Task: Create an HTML button that triggers an alert when clicked using JavaScript.
Action: Mouse moved to (180, 66)
Screenshot: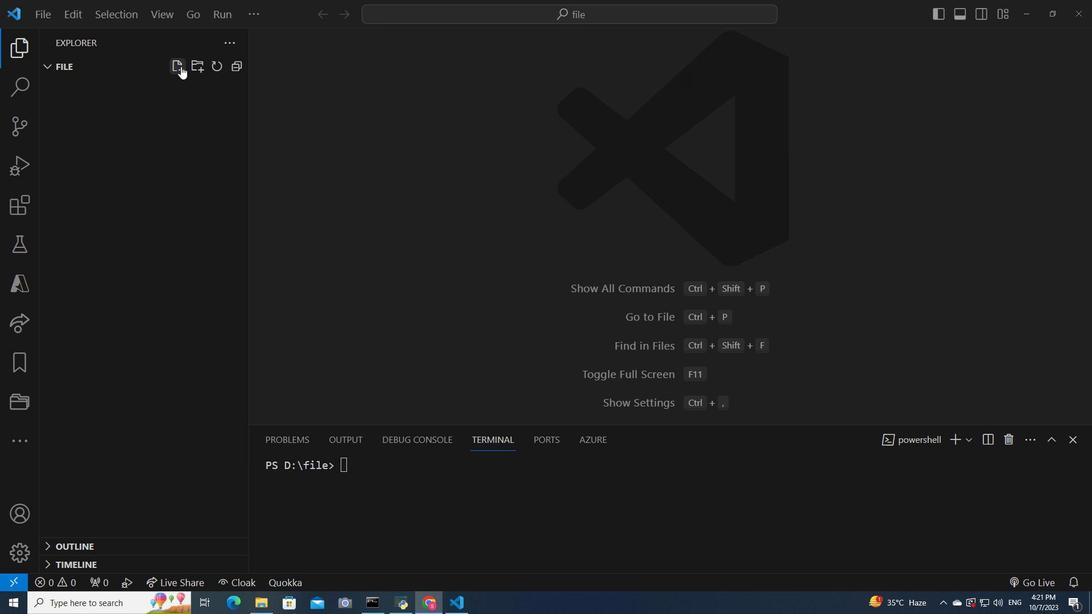 
Action: Mouse pressed left at (180, 66)
Screenshot: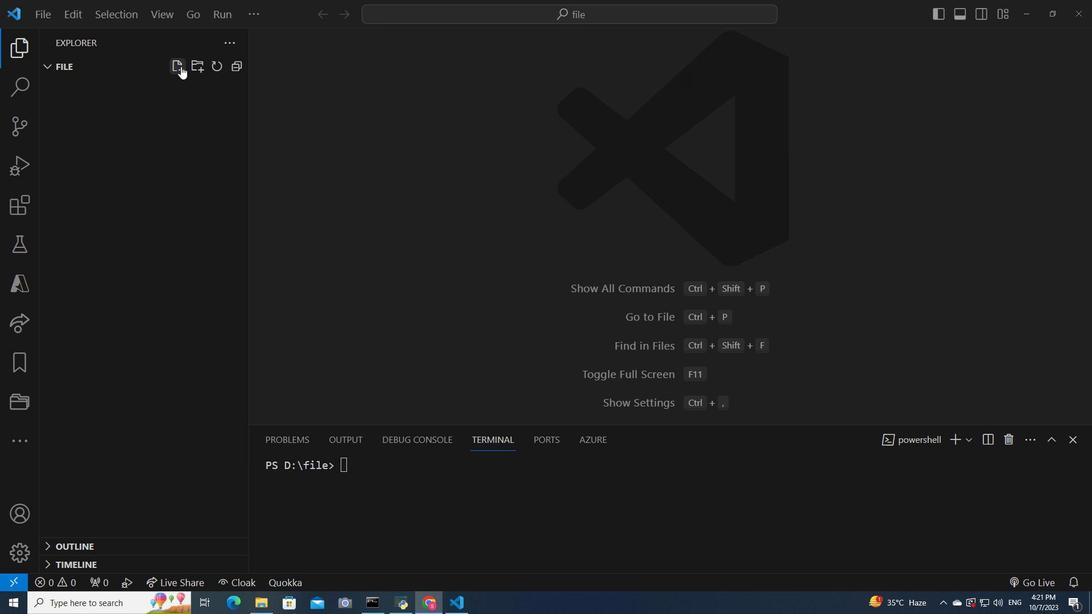 
Action: Mouse moved to (188, 87)
Screenshot: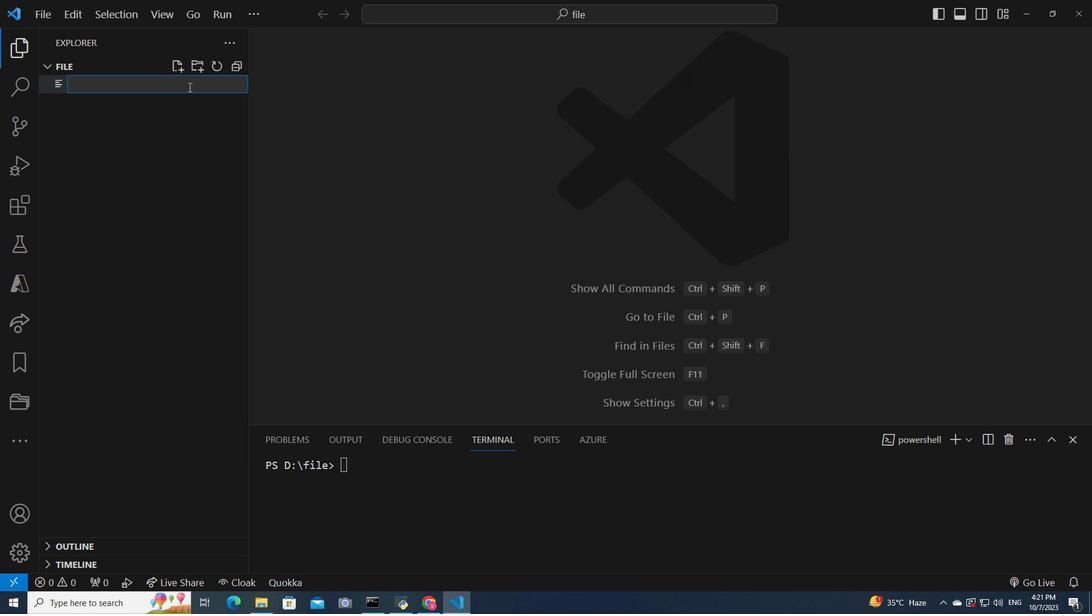 
Action: Key pressed button.html<Key.enter><Key.shift_r><<Key.shift>!<Key.shift>Docu<Key.backspace>type<Key.backspace><Key.backspace><Key.backspace><Key.backspace><Key.backspace><Key.backspace><Key.shift><Key.shift><Key.shift><Key.shift><Key.shift><Key.shift><Key.shift><Key.shift><Key.shift><Key.shift>OCTYPE<Key.space>html<Key.shift_r>><Key.enter><Key.shift_r><html<Key.shift_r>><Key.enter><Key.shift_r><head<Key.shift_r><Key.shift_r><Key.shift_r><Key.shift_r><Key.shift_r><Key.shift_r><Key.shift_r><Key.shift_r>><Key.enter><Key.shift_r><Key.shift_r><Key.shift_r><Key.shift_r><Key.shift_r><Key.shift_r><Key.shift_r><Key.shift_r><Key.shift_r><Key.shift_r><Key.shift_r><Key.shift_r><Key.shift_r><title<Key.shift_r>><Key.shift><Key.shift><Key.shift><Key.shift><Key.shift><Key.shift><Key.shift><Key.shift><Key.shift><Key.shift><Key.shift><Key.shift><Key.shift><Key.shift>Button<Key.space><Key.shift>Alert<Key.space><Key.shift>Example<Key.right><Key.right><Key.right><Key.right><Key.right><Key.right><Key.right><Key.right><Key.down><Key.down><Key.enter><Key.up><Key.up><Key.right><Key.right><Key.right><Key.right><Key.right><Key.right><Key.right><Key.right><Key.right><Key.right><Key.right><Key.enter><Key.shift_r><body<Key.shift_r>><Key.enter><Key.shift_r><h<Key.backspace><Key.shift><Key.shift><Key.shift>!--<Key.space><Key.shift>HTML<Key.space><Key.shift><Key.shift><Key.shift><Key.shift><Key.shift><Key.shift><Key.shift><Key.shift><Key.shift><Key.shift><Key.shift><Key.shift><Key.shift><Key.shift><Key.shift>Button<Key.space><Key.right><Key.right><Key.right><Key.enter><Key.shift_r><button<Key.space>o<Key.backspace>if<Key.backspace>d=<Key.shift_r>"<Key.left>my<Key.shift>Button<Key.right><Key.shift_r>><Key.shift>Click<Key.space>me<Key.space>for<Key.space>an<Key.space>alert<Key.right><Key.right><Key.right><Key.right><Key.right><Key.right><Key.right><Key.right><Key.right><Key.enter><Key.enter><Key.shift_r><c<Key.backspace><Key.shift>Scr<Key.left><Key.left><Key.backspace>s<Key.right><Key.right>ipt<Key.shift_r>><Key.enter><Key.shift_r>??<Key.backspace><Key.backspace>//<Key.space><Key.shift>Jave<Key.backspace>a<Key.shift>Script<Key.space>function<Key.space>to<Key.space>handle<Key.space>the<Key.space>click<Key.space>event<Key.enter>documeb<Key.backspace>nt.get<Key.shift>Element<Key.shift><Key.shift>By<Key.shift>Id<Key.shift_r><Key.shift_r><Key.shift_r><Key.shift_r>(<Key.shift_r>"my<Key.shift><Key.shift>Button<Key.right><Key.right>.add<Key.shift>Event<Key.shift>Listener<Key.shift_r><Key.shift_r><Key.shift_r><Key.shift_r>(<Key.shift_r>"click<Key.right>,<Key.space><Key.shift>Fu<Key.backspace><Key.backspace>function<Key.shift_r>()<Key.space><Key.shift_r>{<Key.enter>alter<Key.backspace><Key.backspace><Key.backspace>ert<Key.shift_r><Key.shift_r>(<Key.shift_r>"<Key.shift>Button<Key.space>clicked<Key.shift><Key.shift><Key.shift><Key.shift><Key.shift><Key.shift><Key.shift><Key.shift><Key.shift>!<Key.right><Key.right>;<Key.down>;<Key.down><Key.down><Key.down>
Screenshot: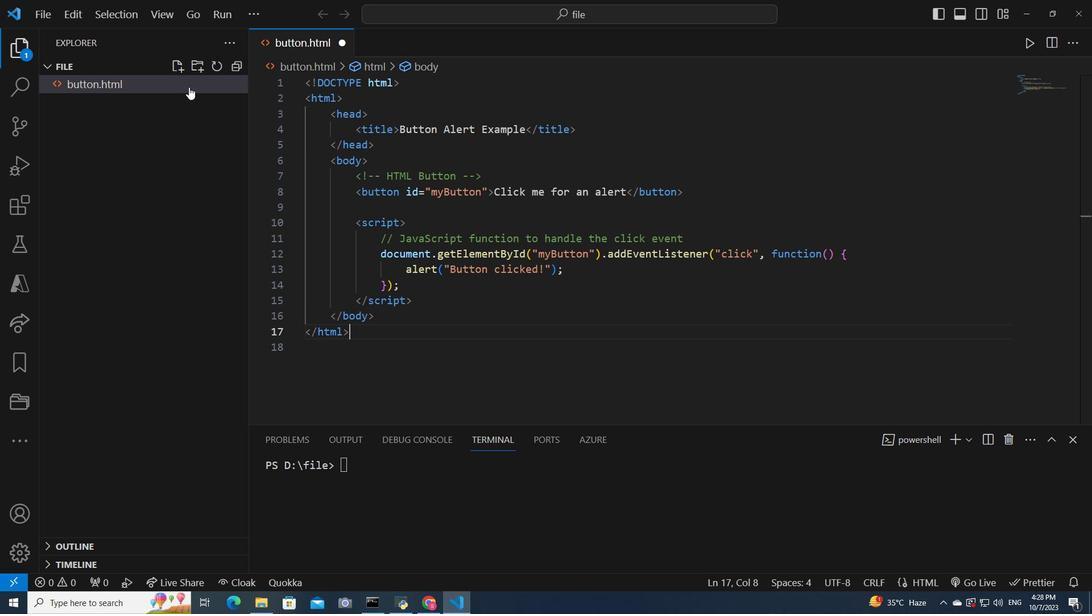 
Action: Mouse moved to (48, 18)
Screenshot: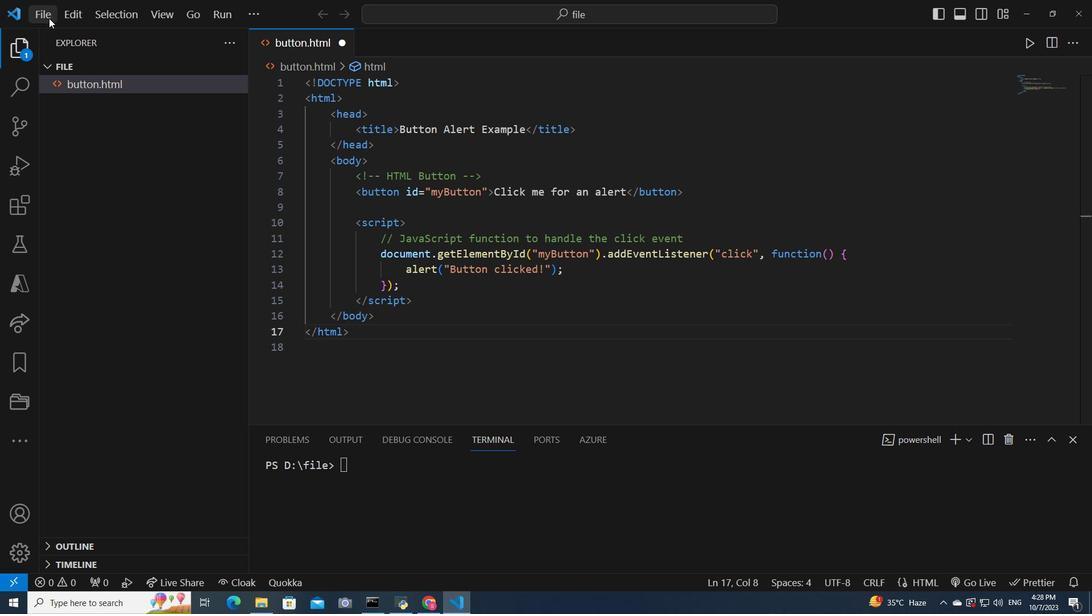 
Action: Mouse pressed left at (48, 18)
Screenshot: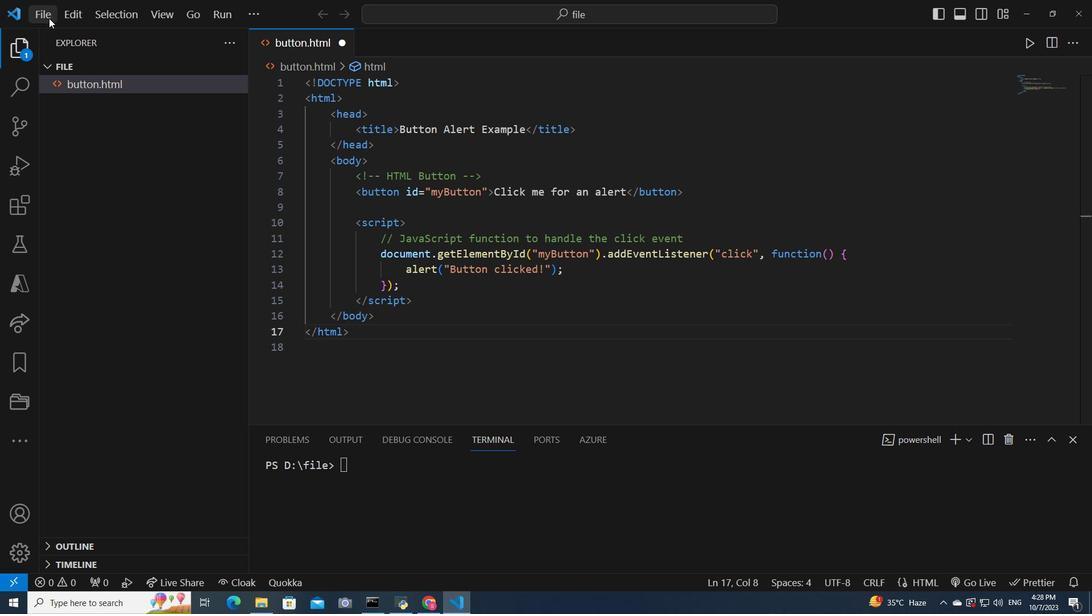 
Action: Mouse moved to (106, 278)
Screenshot: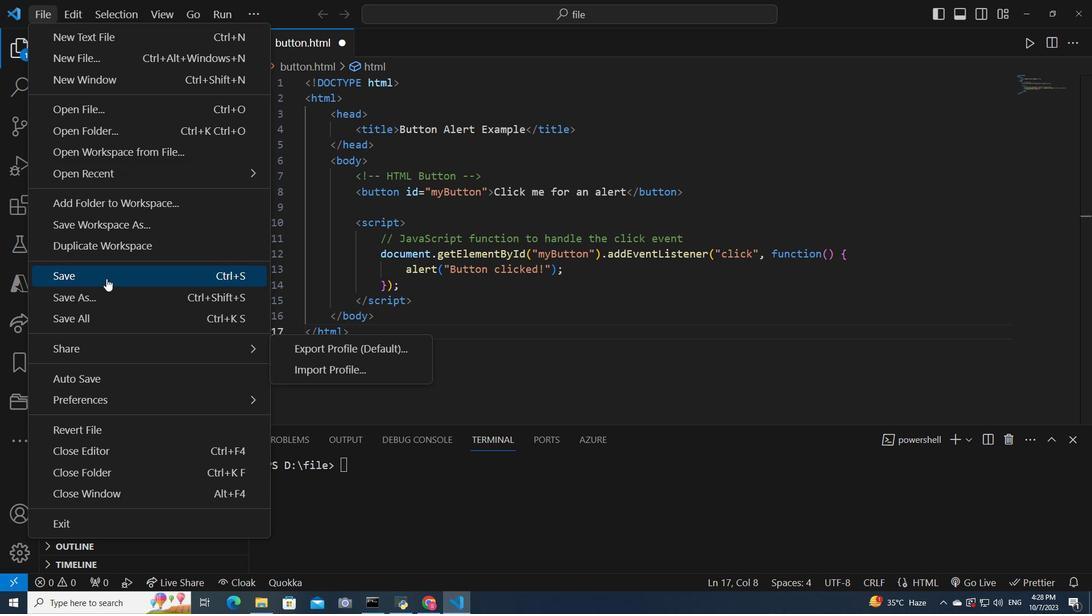 
Action: Mouse pressed left at (106, 278)
Screenshot: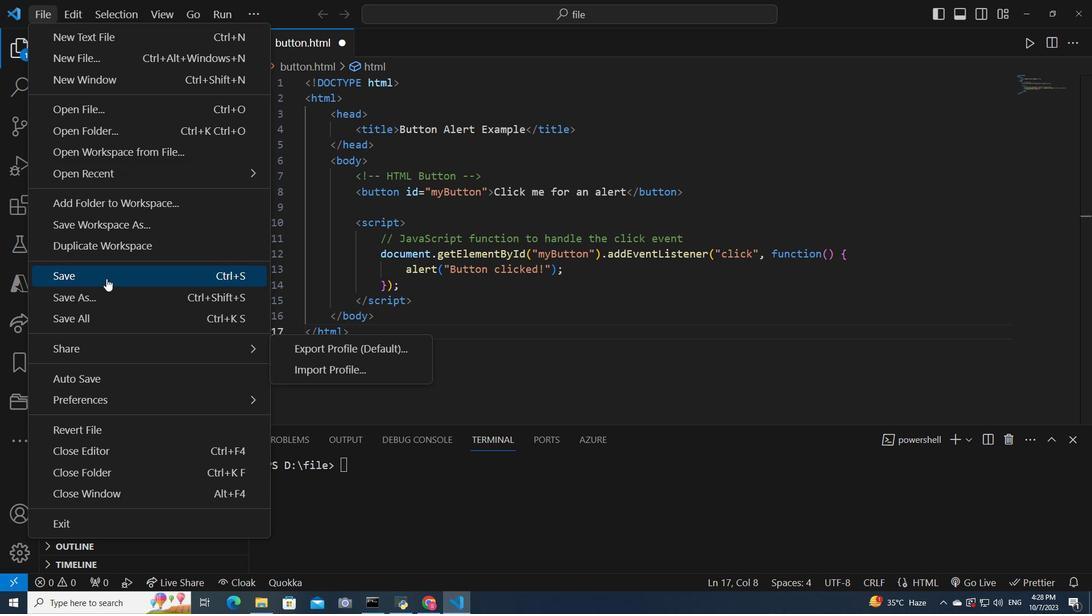 
Action: Mouse moved to (230, 13)
Screenshot: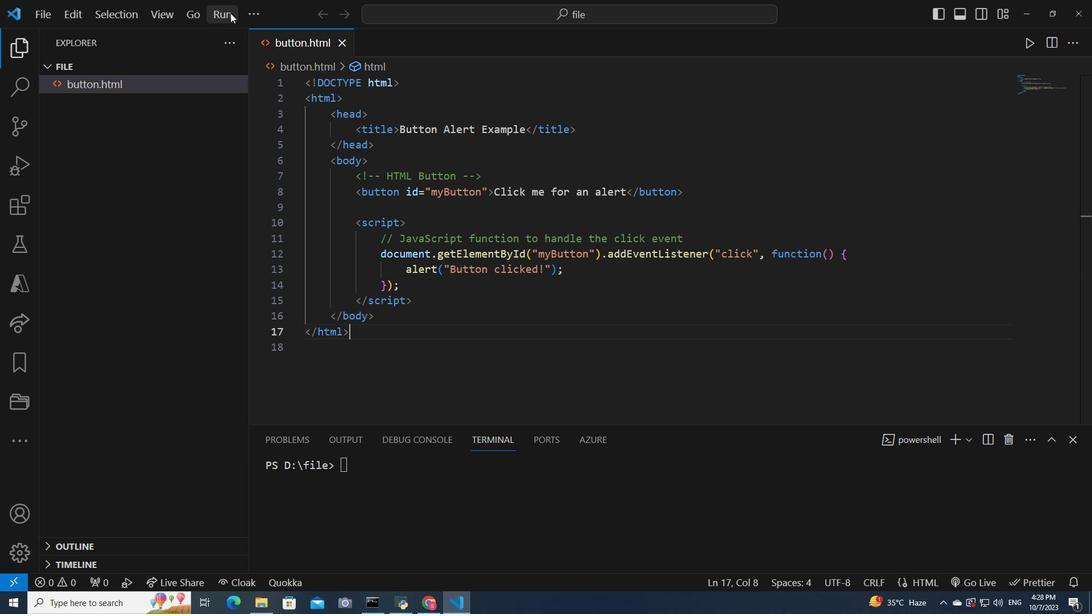 
Action: Mouse pressed left at (230, 13)
Screenshot: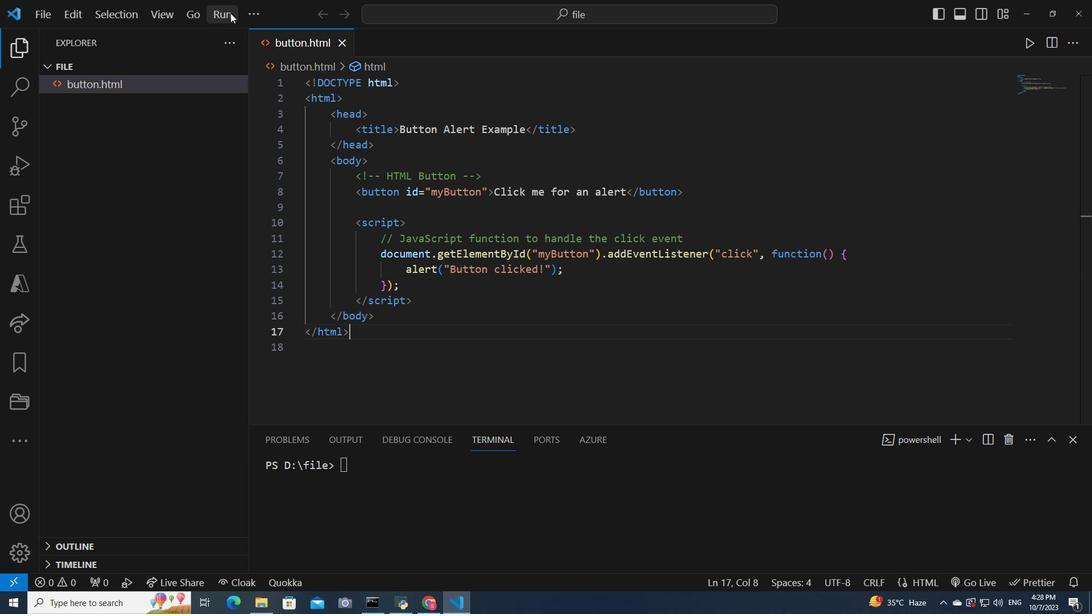
Action: Mouse moved to (308, 58)
Screenshot: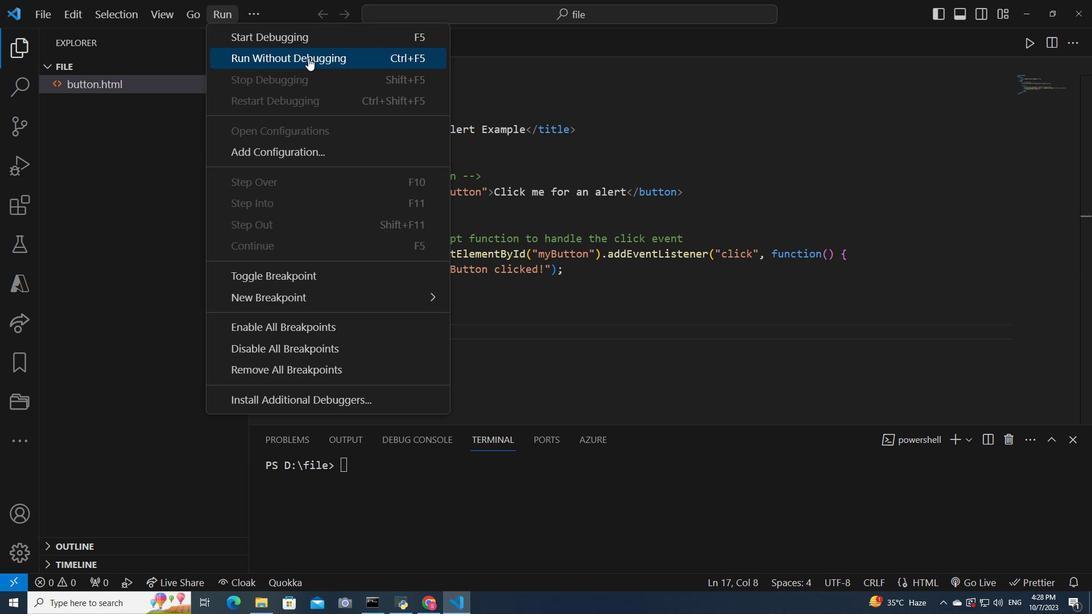 
Action: Mouse pressed left at (308, 58)
Screenshot: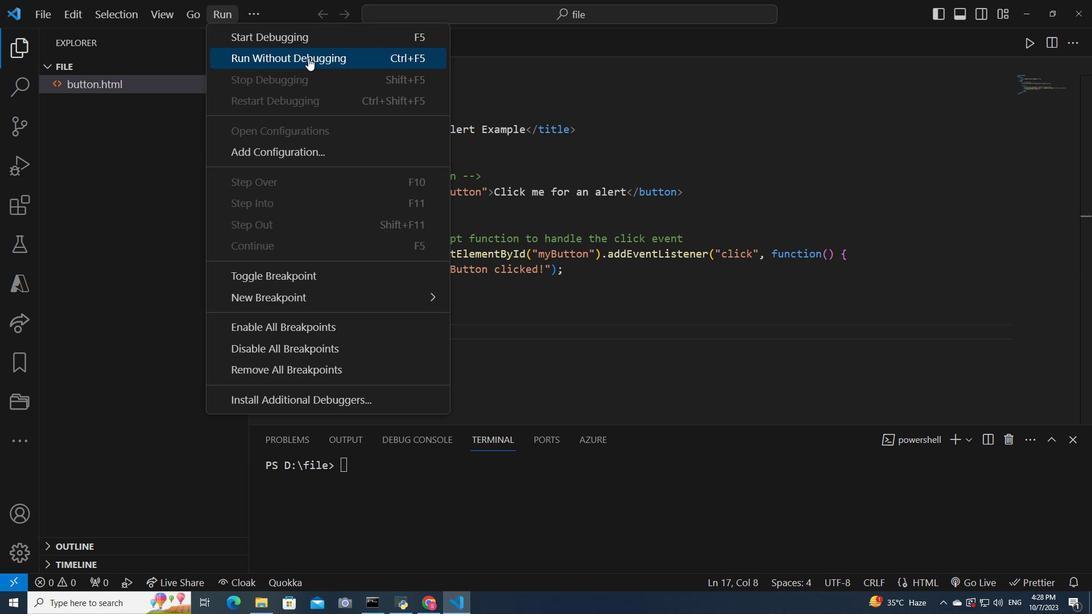 
Action: Mouse moved to (391, 50)
Screenshot: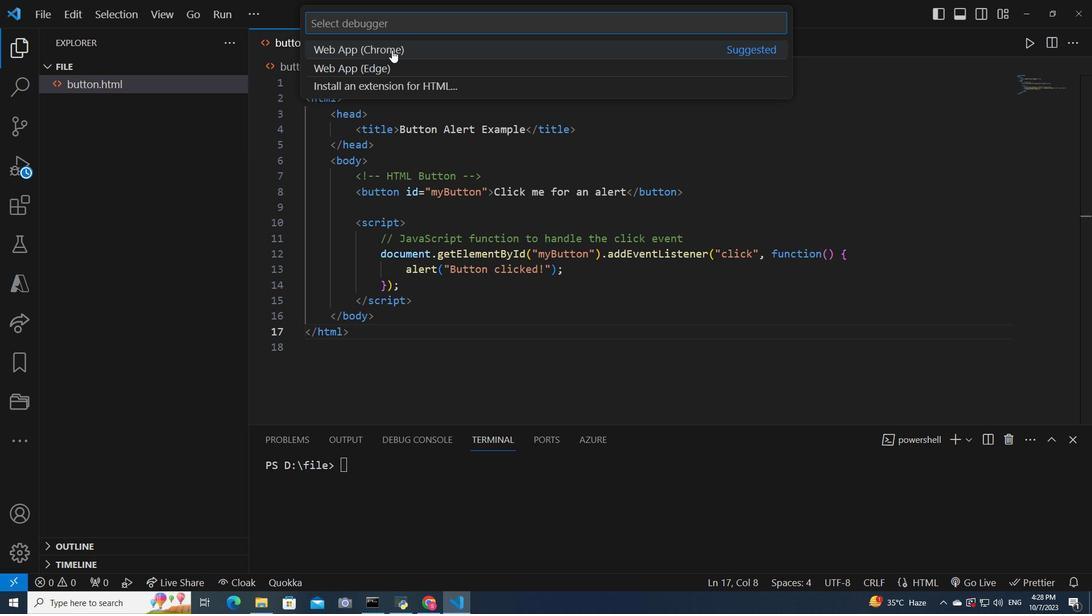 
Action: Mouse pressed left at (391, 50)
Screenshot: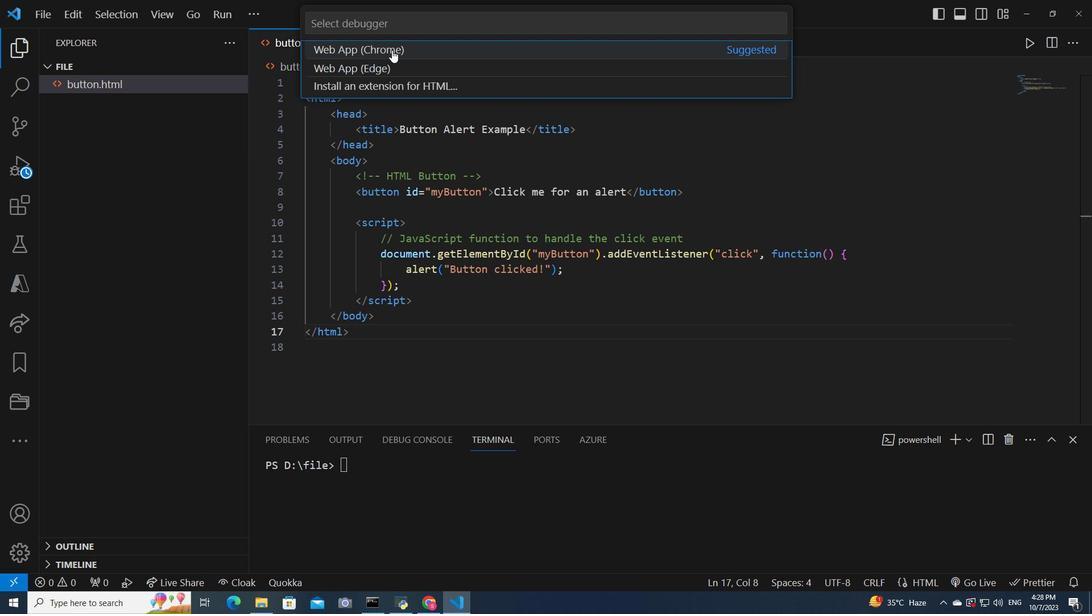 
Action: Mouse moved to (58, 51)
Screenshot: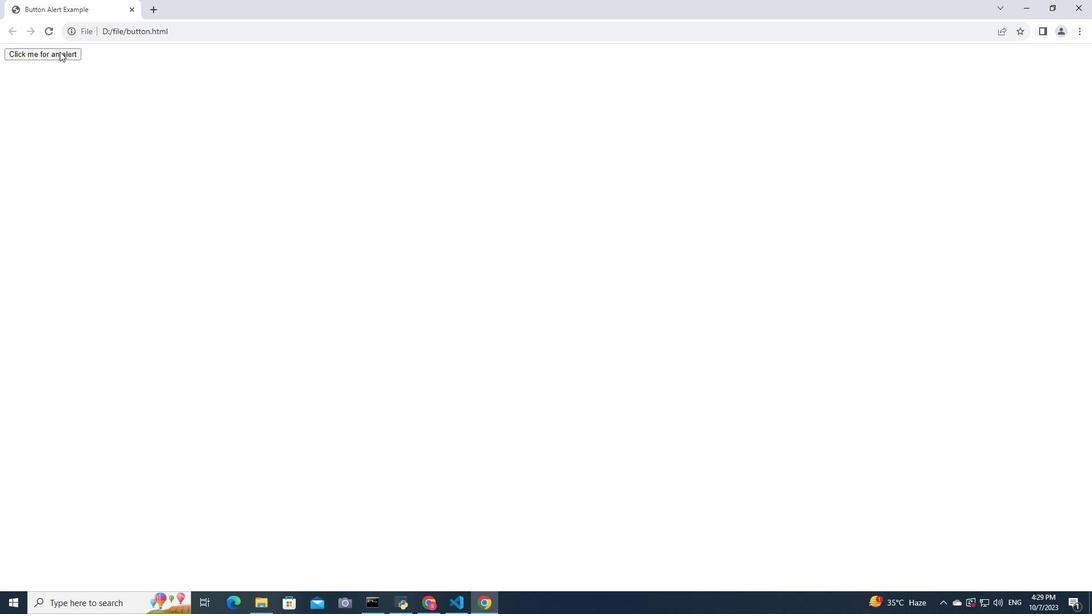 
Action: Mouse pressed left at (58, 51)
Screenshot: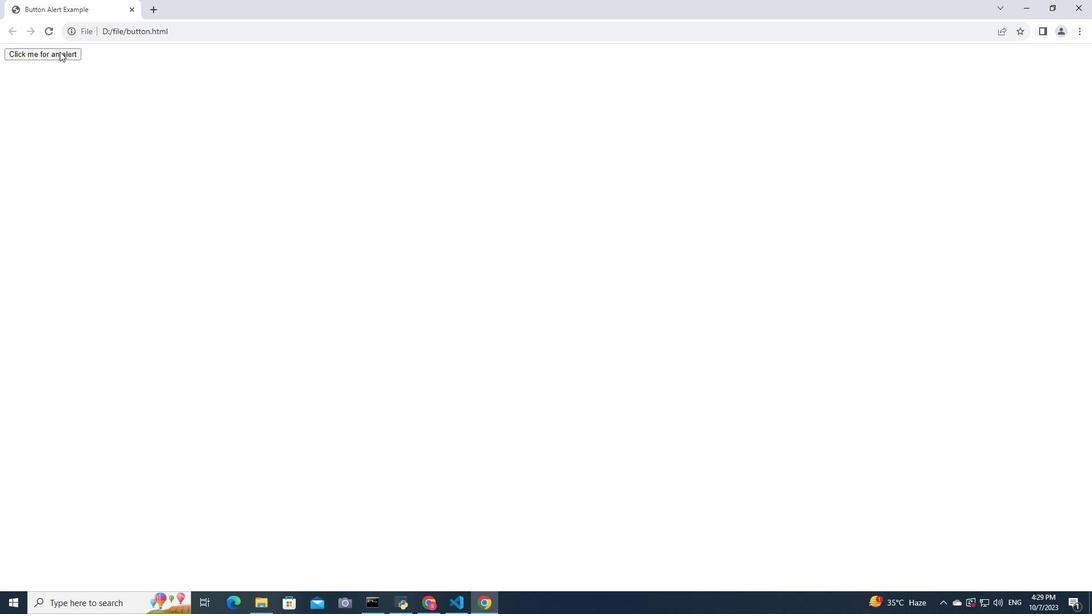 
Action: Mouse moved to (649, 96)
Screenshot: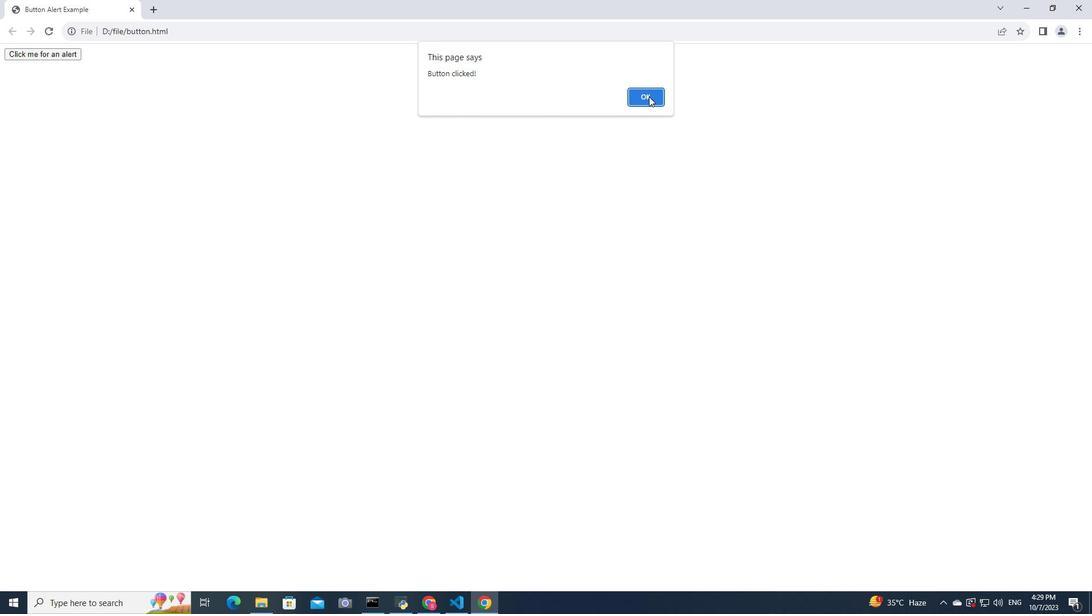 
Action: Mouse pressed left at (649, 96)
Screenshot: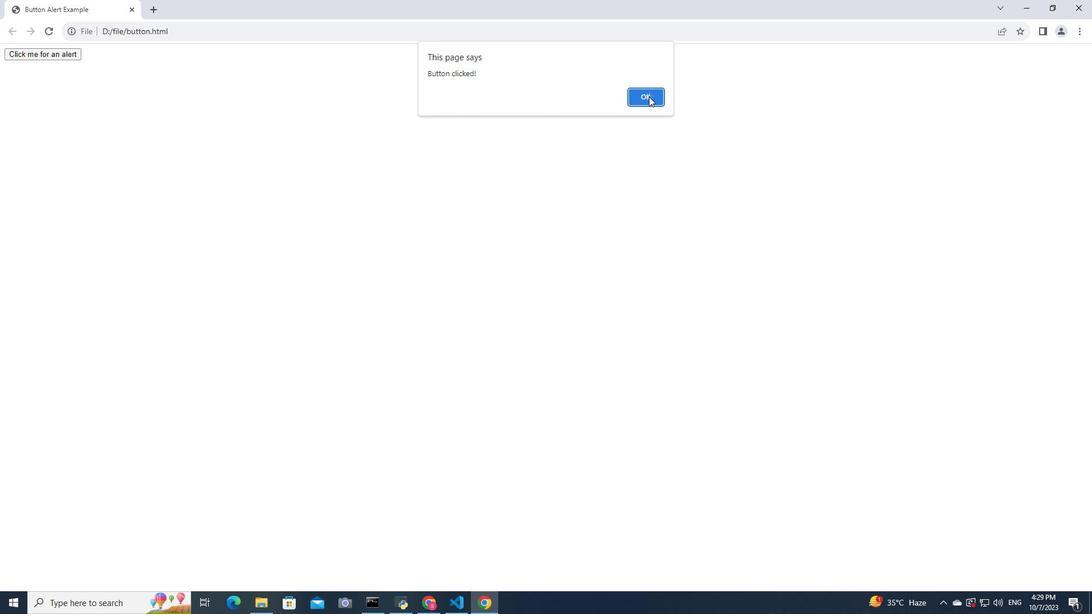 
